 Task: Check your calendar for any scheduled meetings this week.
Action: Mouse moved to (11, 25)
Screenshot: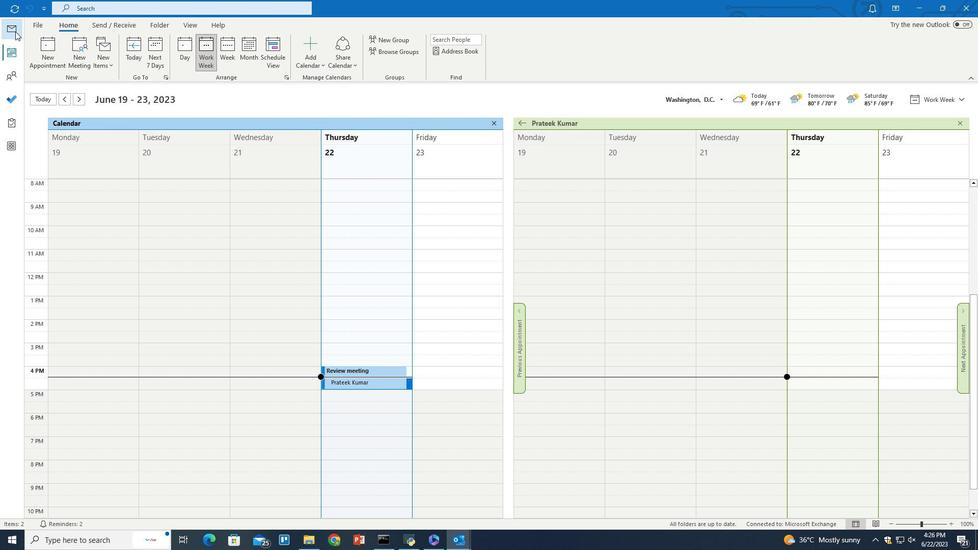 
Action: Mouse pressed left at (11, 25)
Screenshot: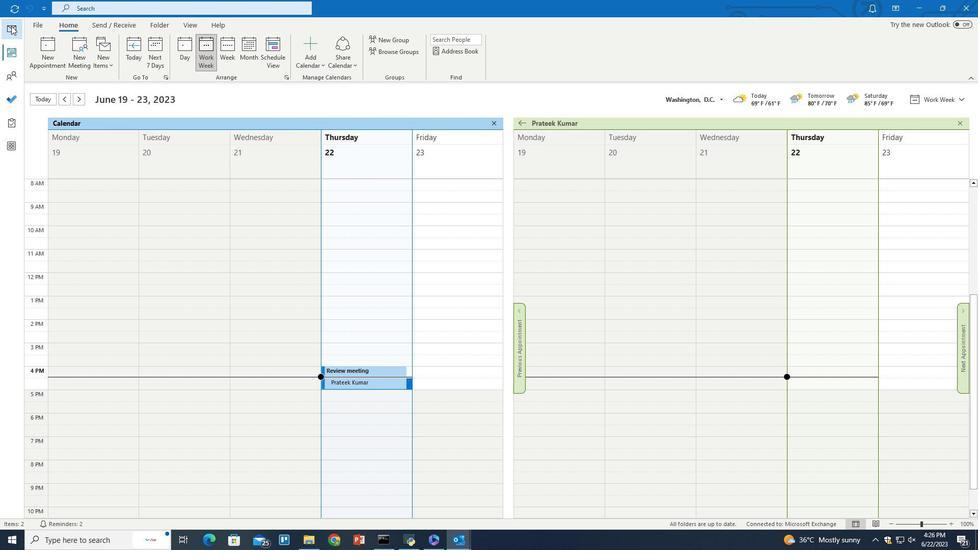 
Action: Mouse moved to (184, 23)
Screenshot: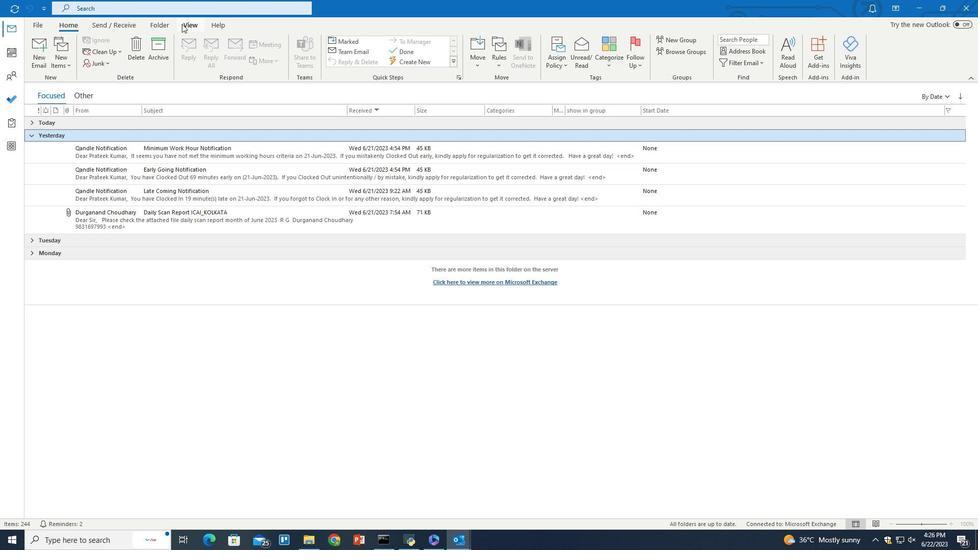 
Action: Mouse pressed left at (184, 23)
Screenshot: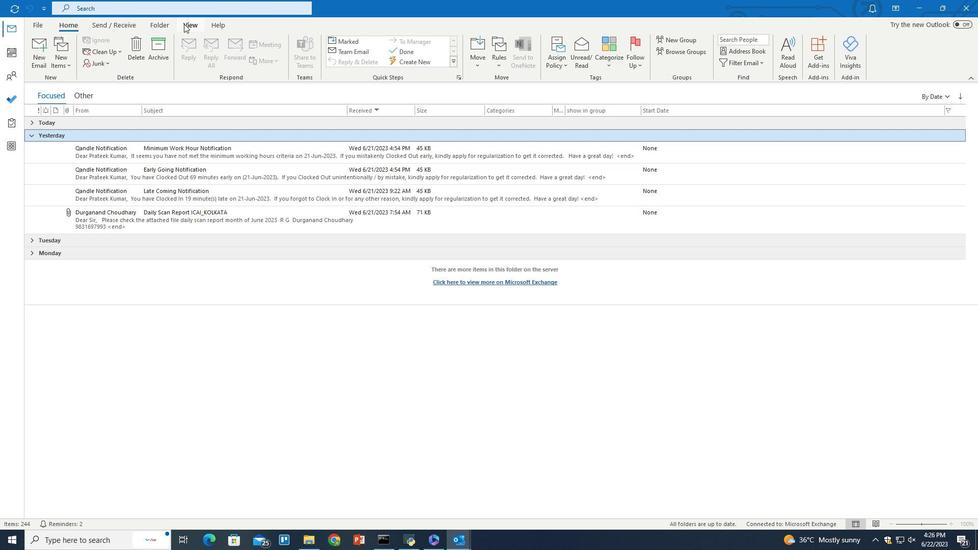 
Action: Mouse moved to (572, 63)
Screenshot: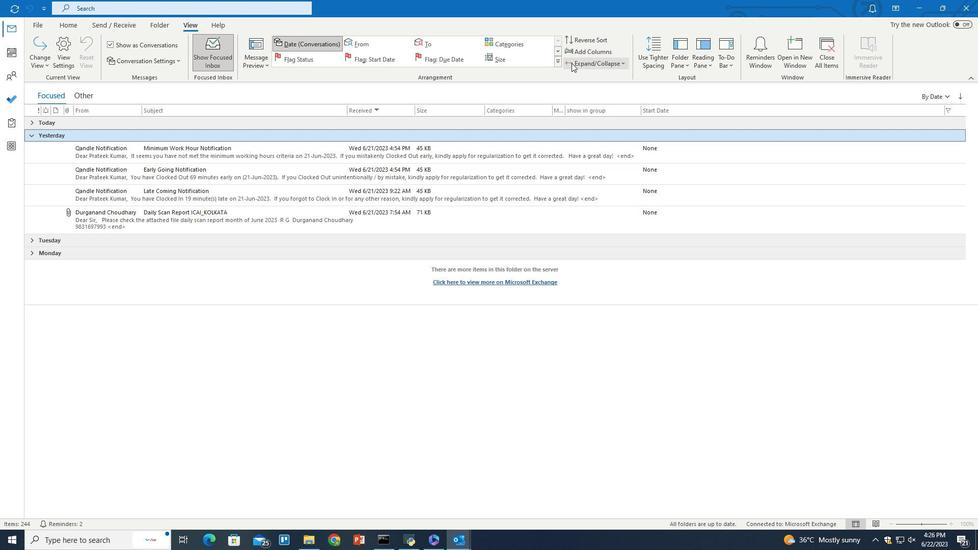 
Action: Mouse pressed left at (572, 63)
Screenshot: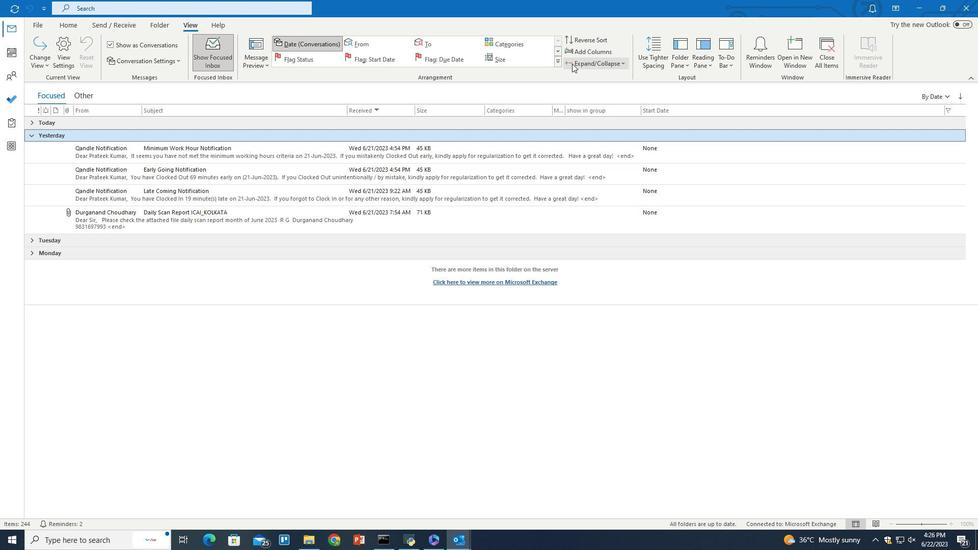 
Action: Mouse moved to (589, 118)
Screenshot: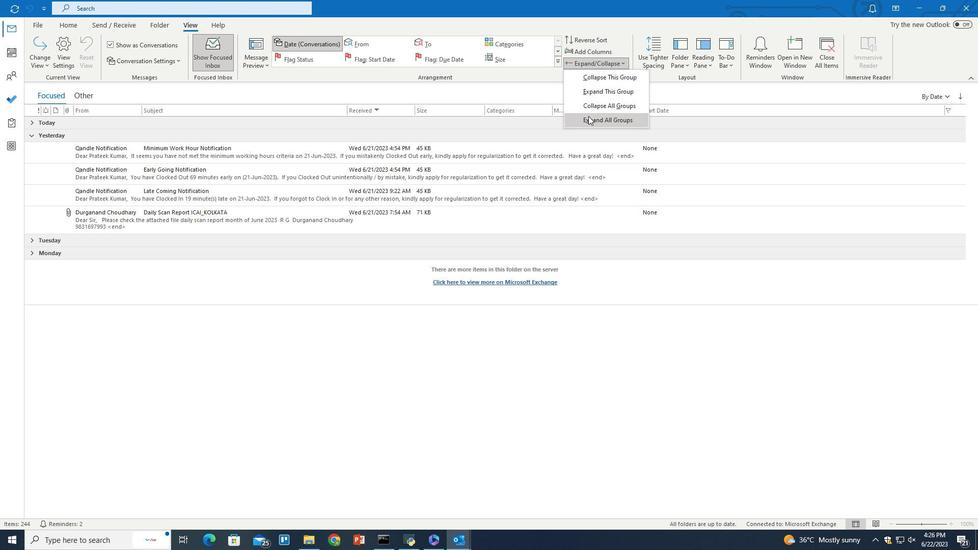 
Action: Mouse pressed left at (589, 118)
Screenshot: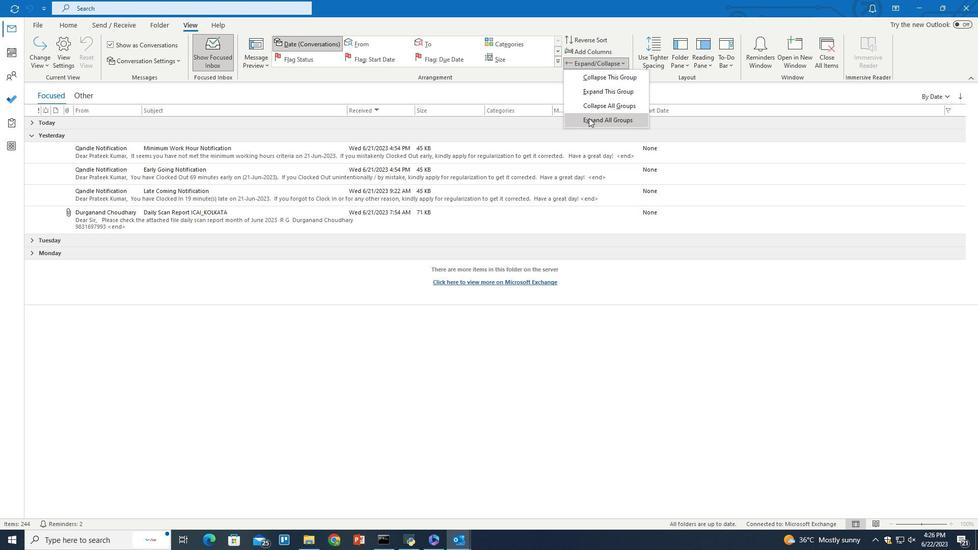 
Action: Mouse moved to (587, 136)
Screenshot: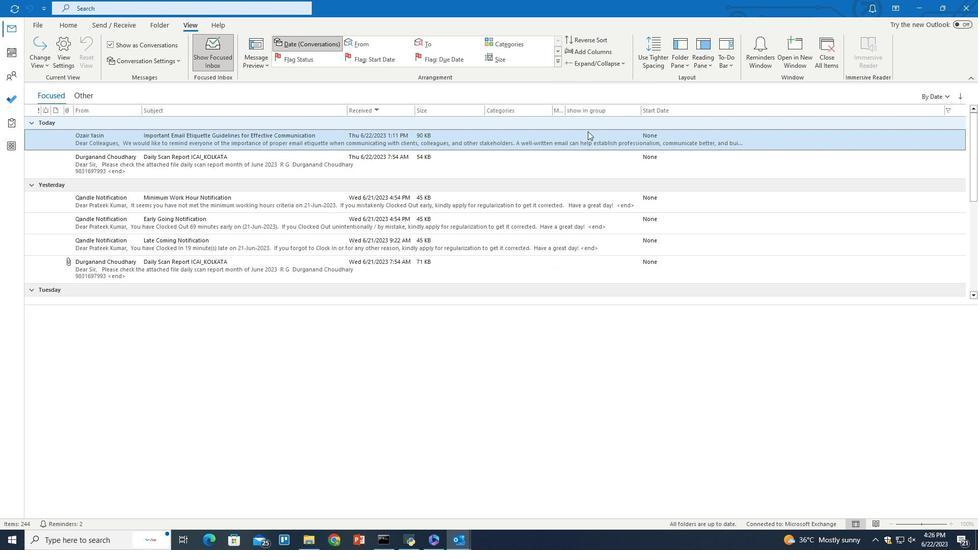 
